 Task: Add Softage Information Technology Limited.
Action: Mouse moved to (402, 106)
Screenshot: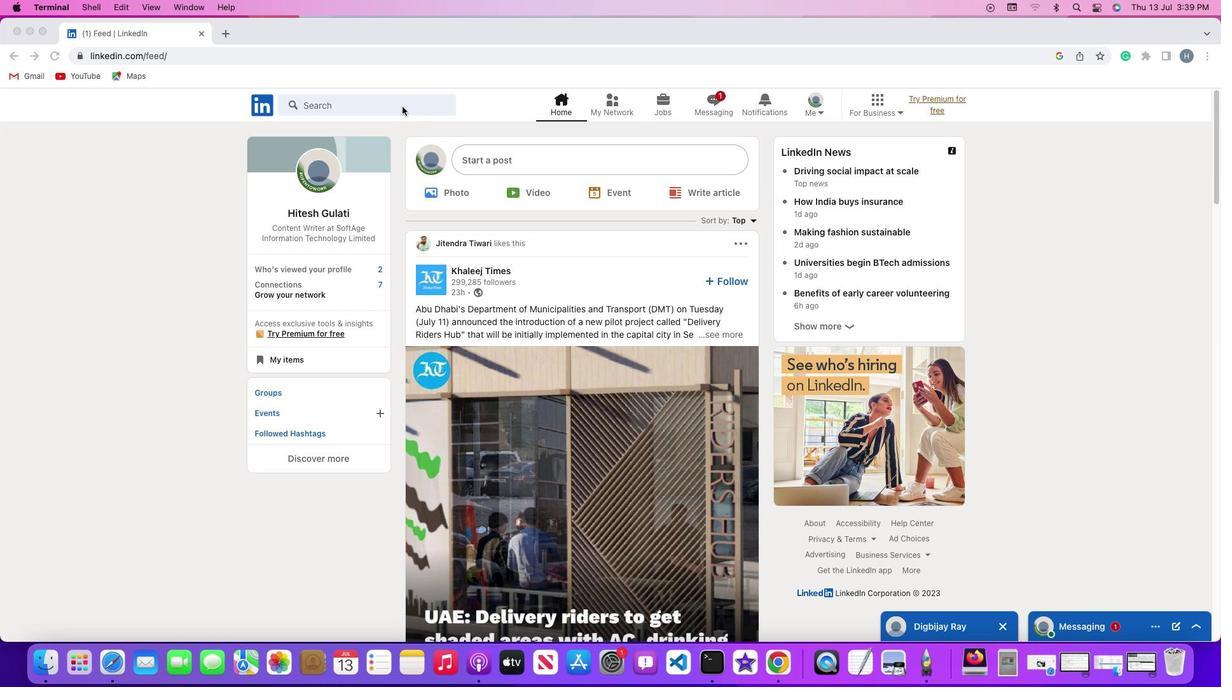 
Action: Mouse pressed left at (402, 106)
Screenshot: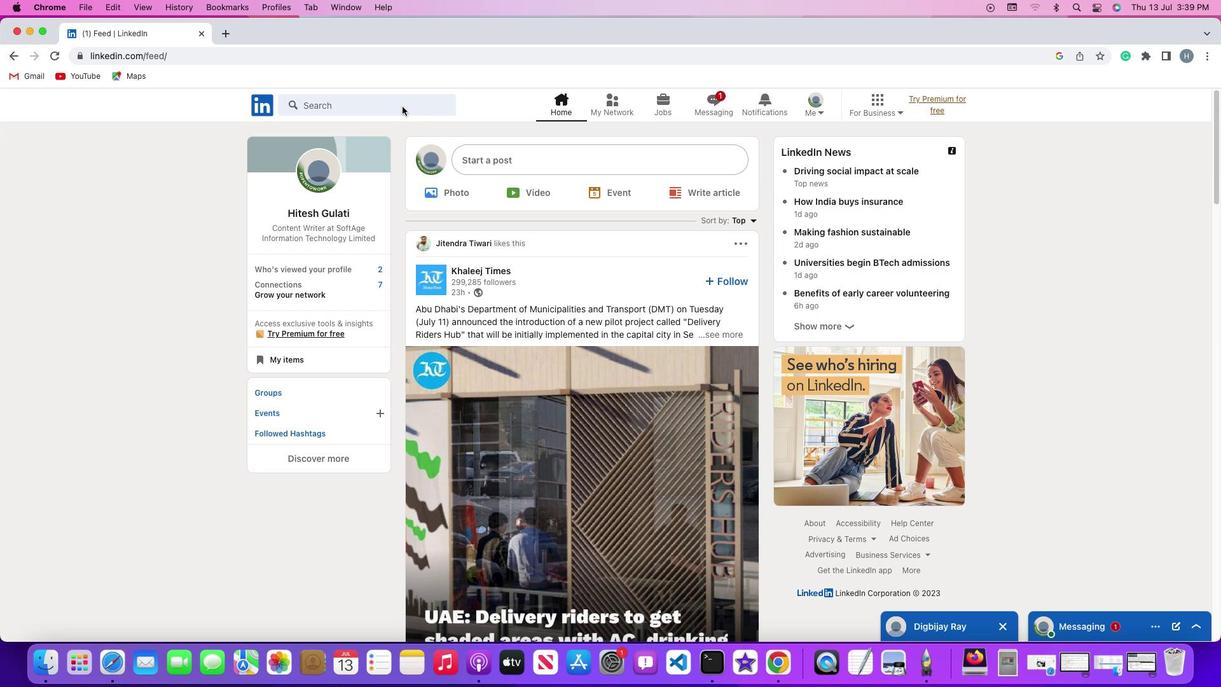 
Action: Mouse pressed left at (402, 106)
Screenshot: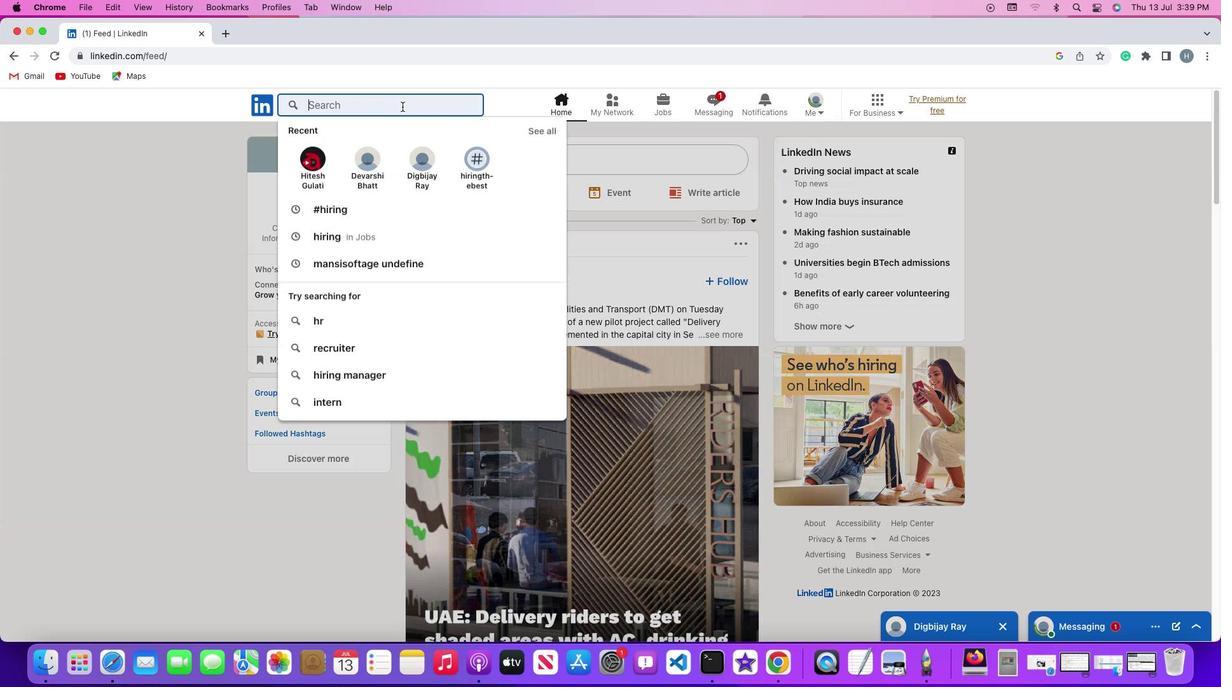 
Action: Key pressed Key.shift'#''h''i''r''i''n''g'Key.enter
Screenshot: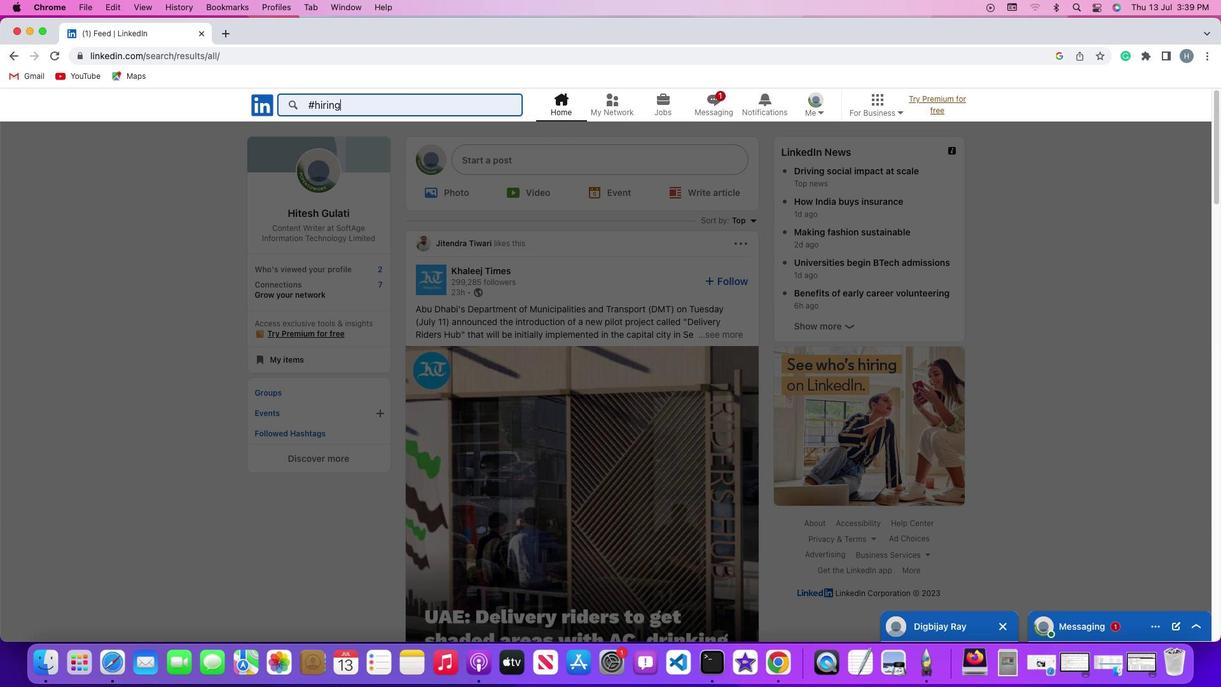 
Action: Mouse moved to (317, 141)
Screenshot: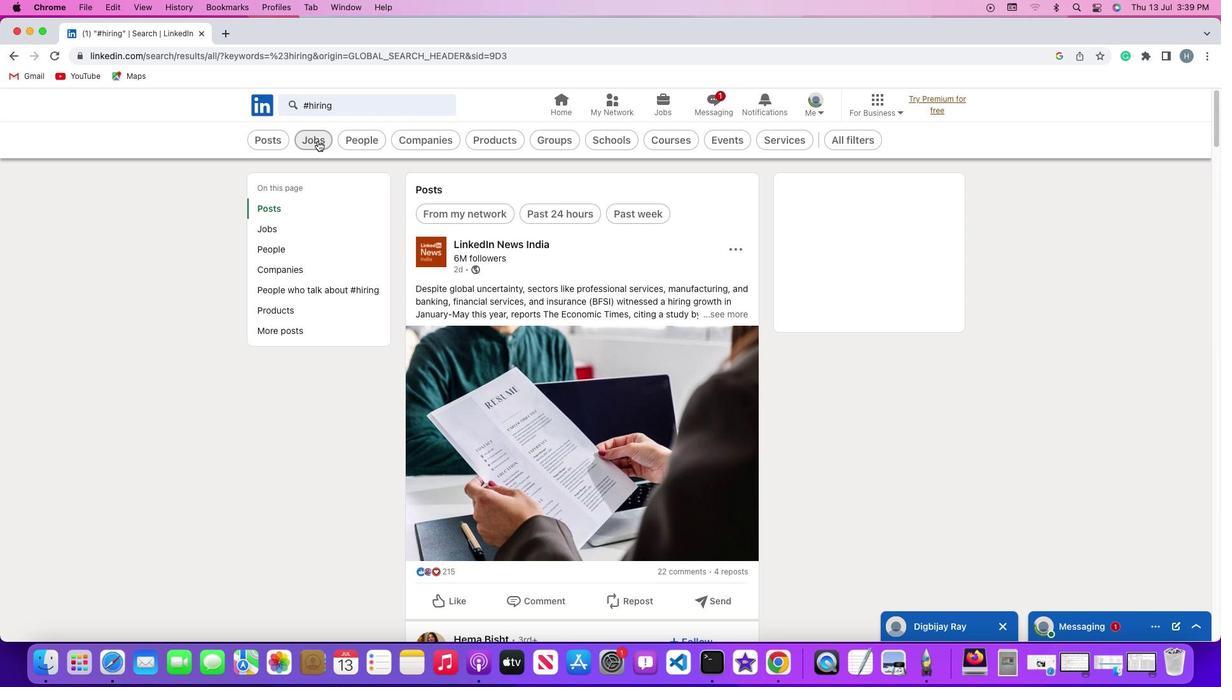 
Action: Mouse pressed left at (317, 141)
Screenshot: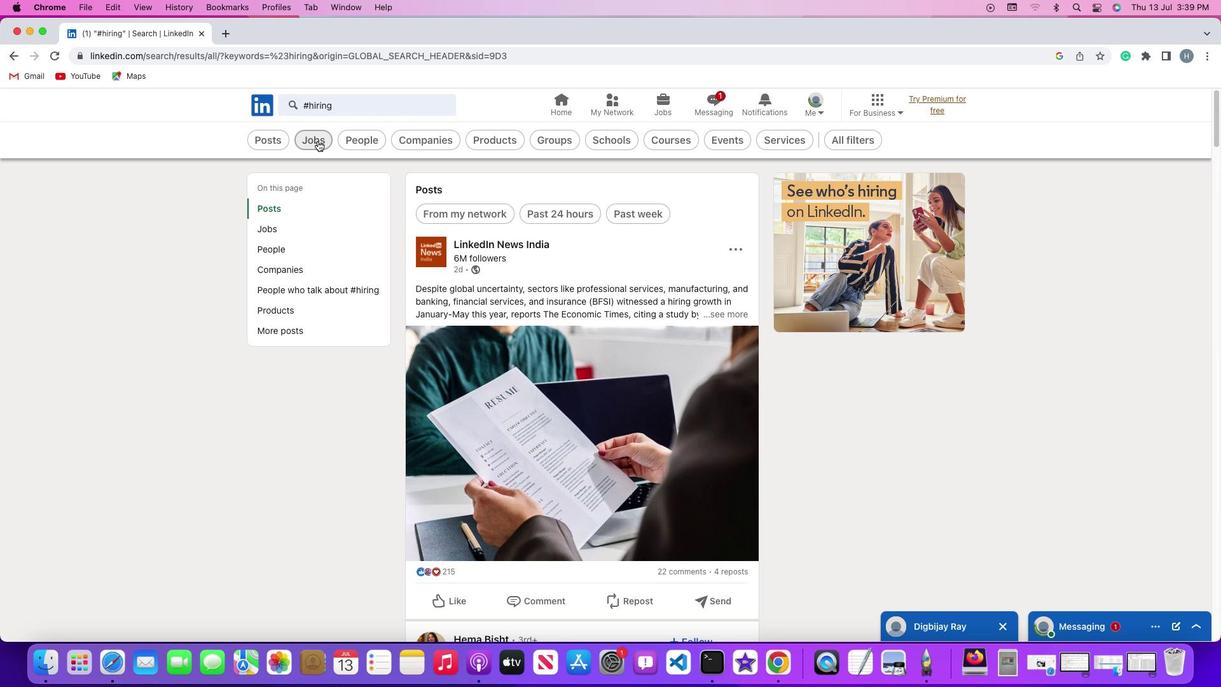 
Action: Mouse moved to (573, 138)
Screenshot: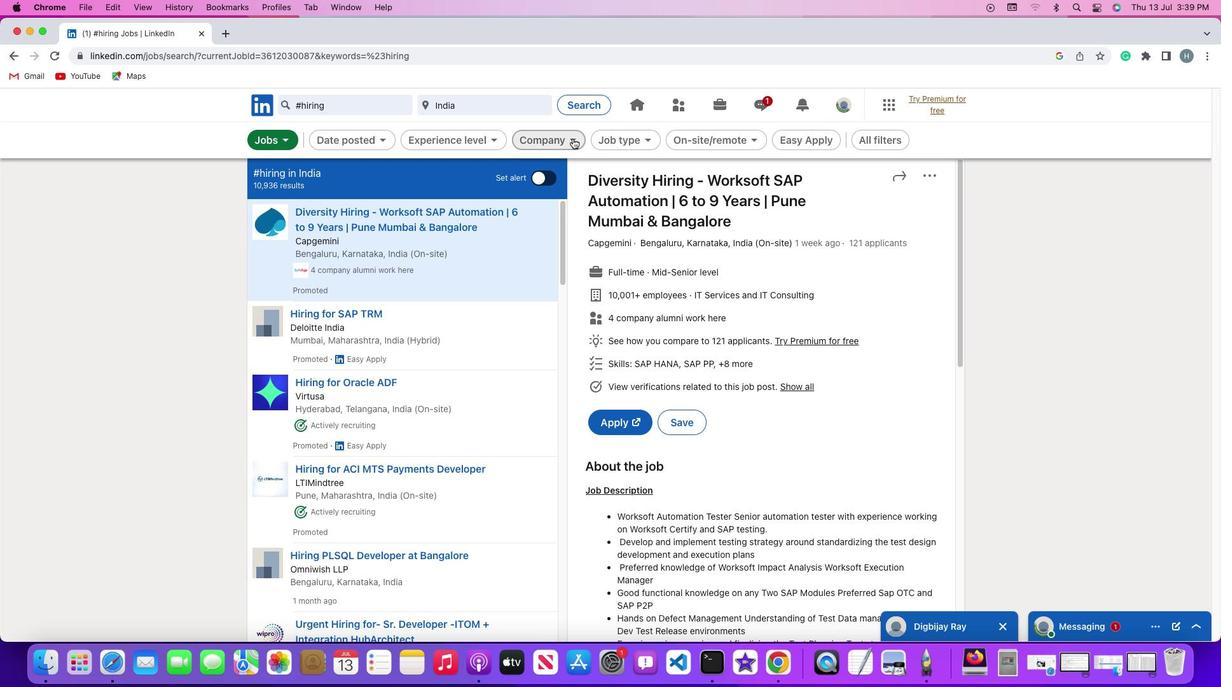 
Action: Mouse pressed left at (573, 138)
Screenshot: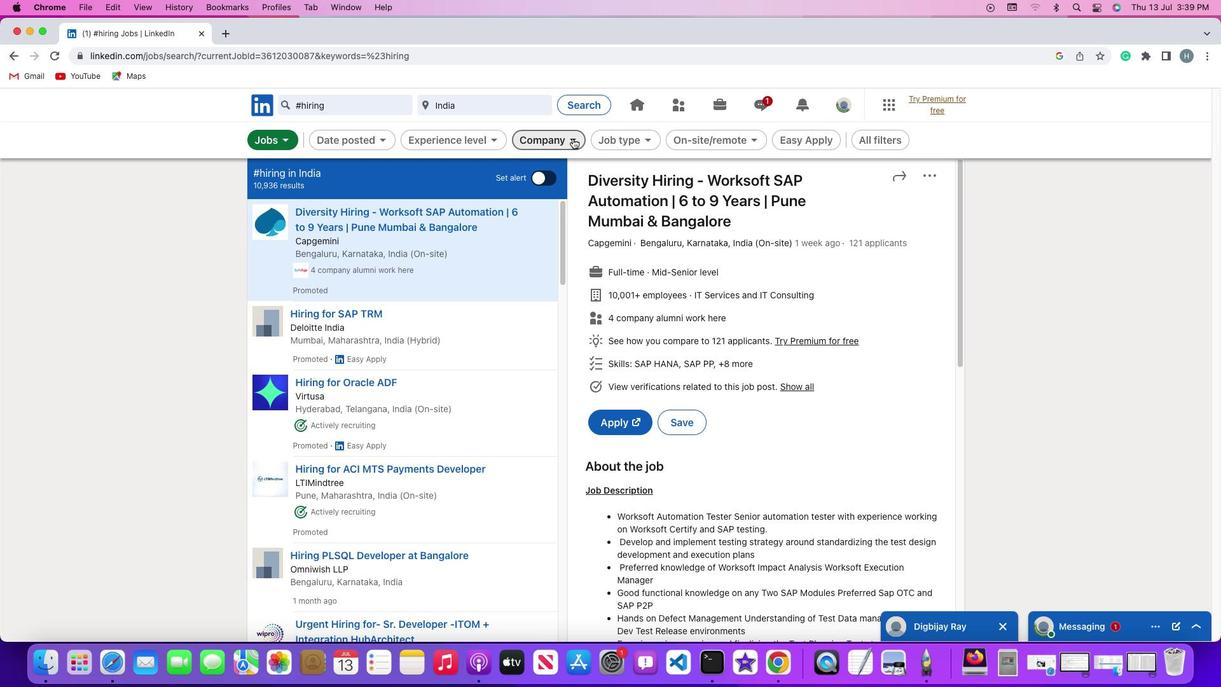 
Action: Mouse moved to (537, 175)
Screenshot: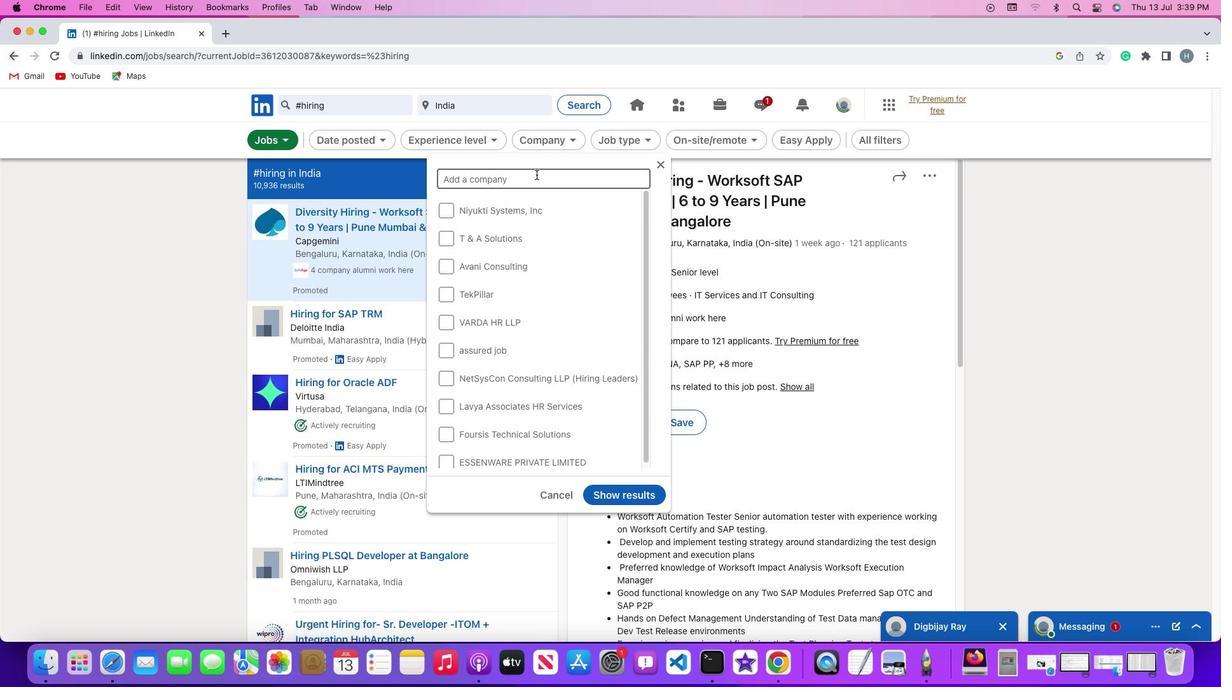 
Action: Mouse pressed left at (537, 175)
Screenshot: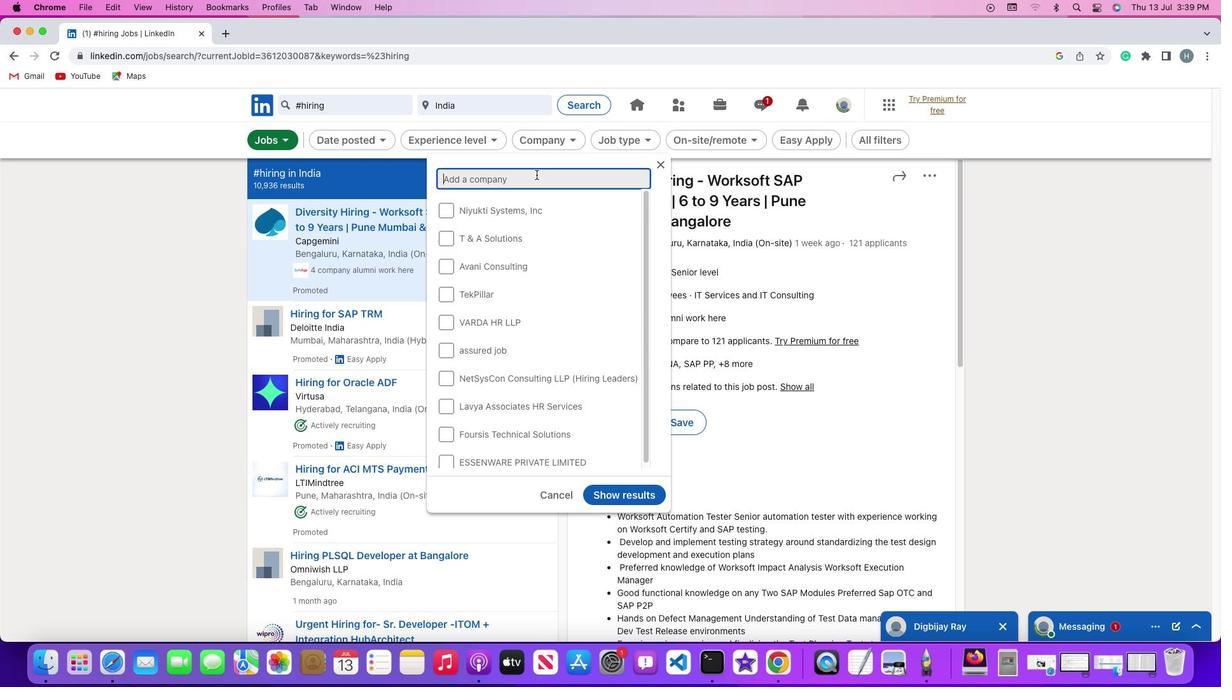 
Action: Key pressed Key.shift'S''o''f''t''a''g''e'
Screenshot: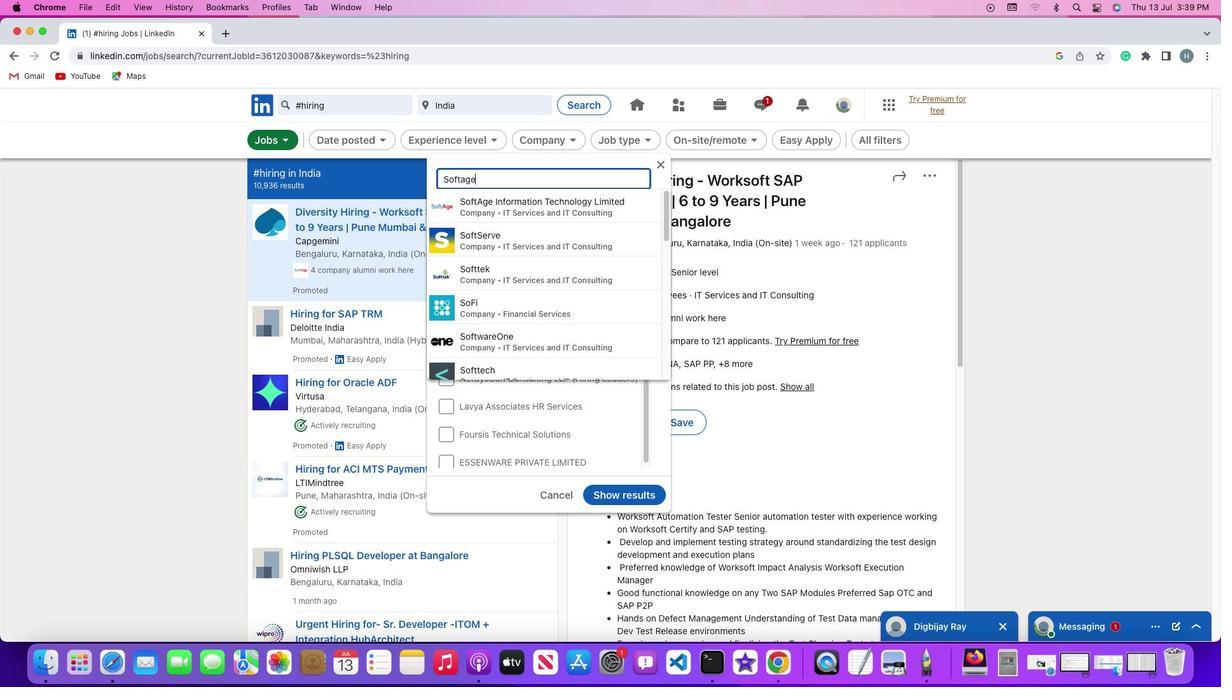 
Action: Mouse moved to (588, 206)
Screenshot: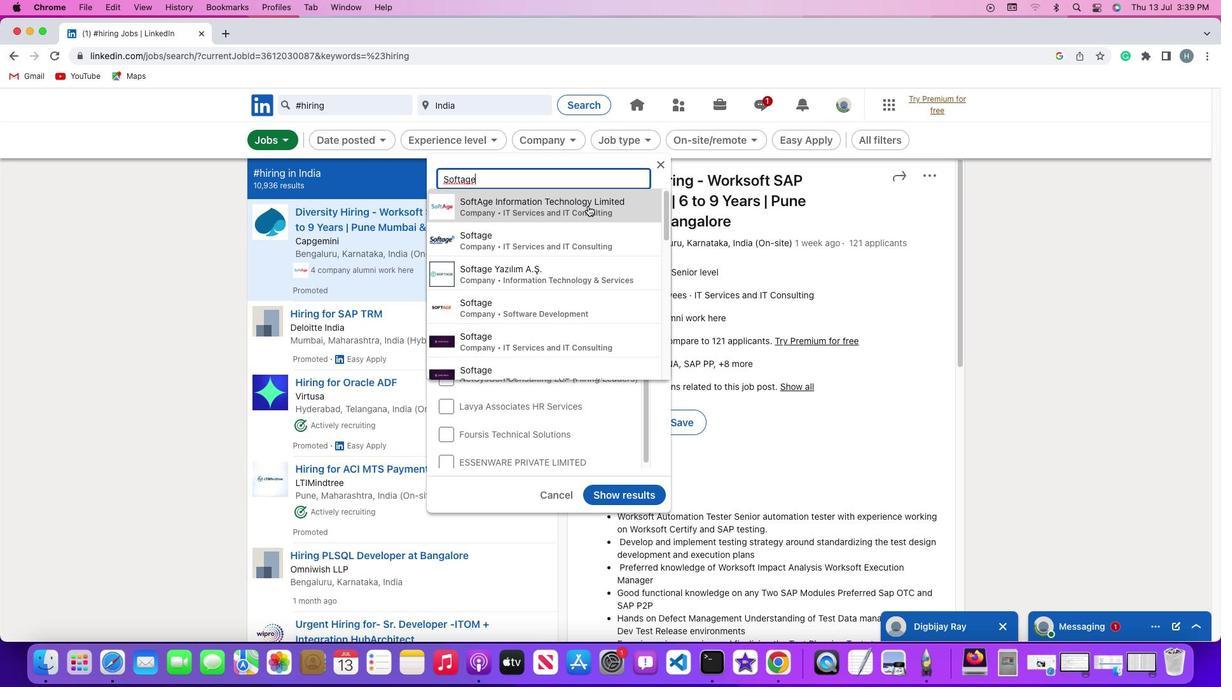 
Action: Mouse pressed left at (588, 206)
Screenshot: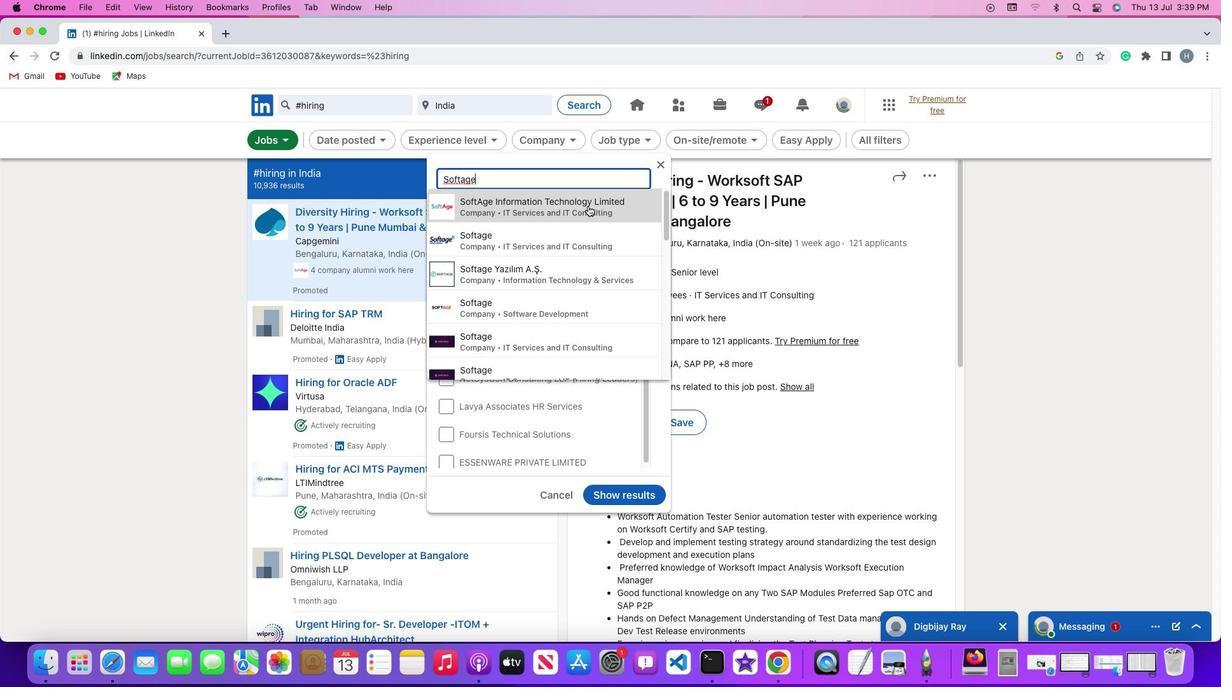 
Action: Mouse moved to (595, 233)
Screenshot: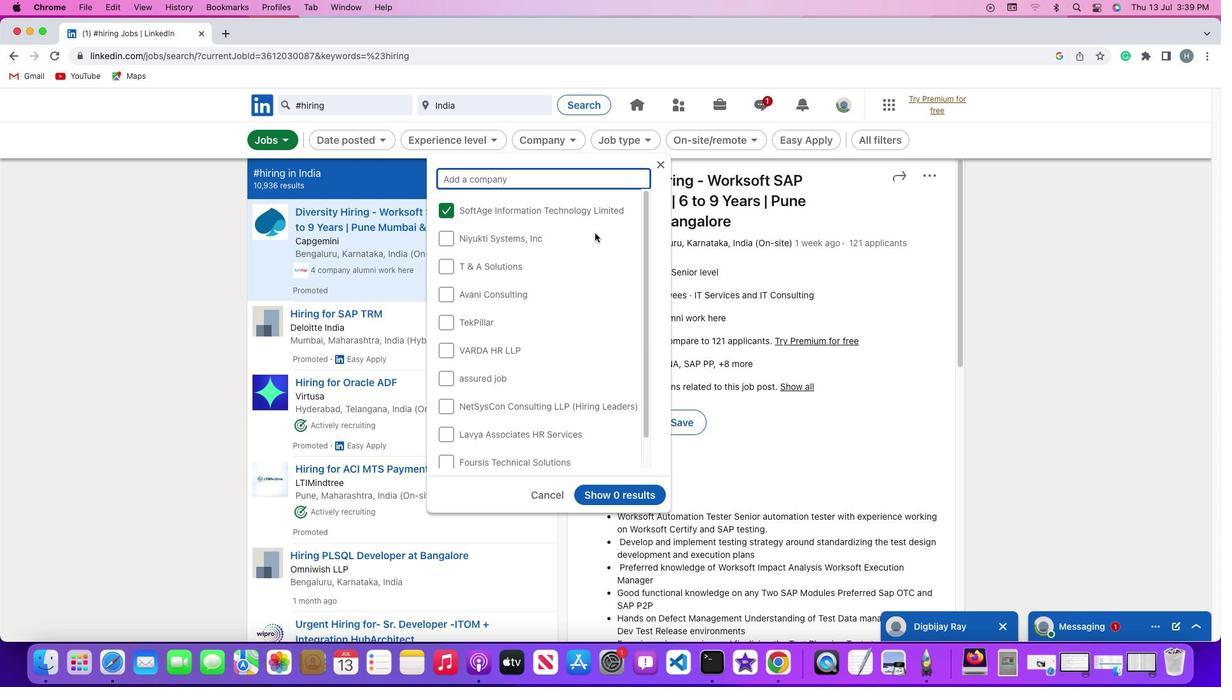 
